 Task: Assign Aaihsa Nishni  as Assignee of Child Issue ChildIssue0043 of Issue Issue0022 in Backlog  in Scrum Project Project0005 in Jira
Action: Mouse moved to (393, 444)
Screenshot: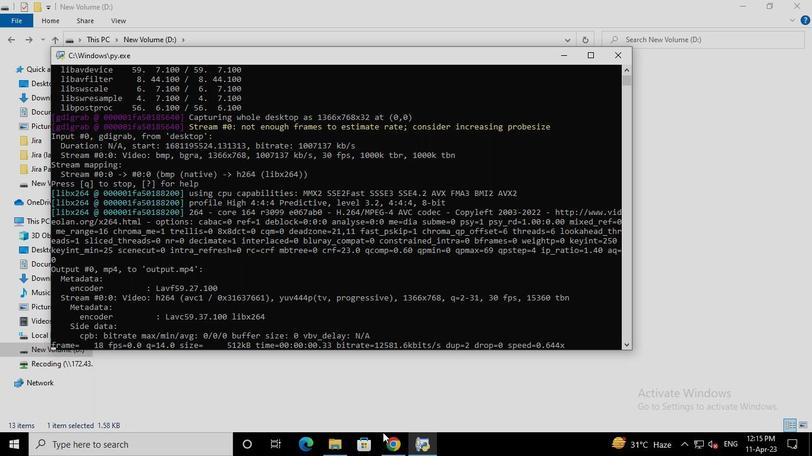 
Action: Mouse pressed left at (393, 444)
Screenshot: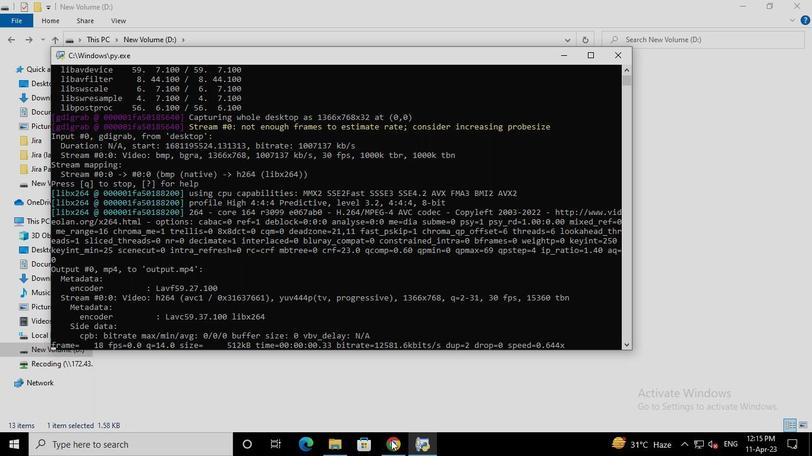
Action: Mouse moved to (105, 183)
Screenshot: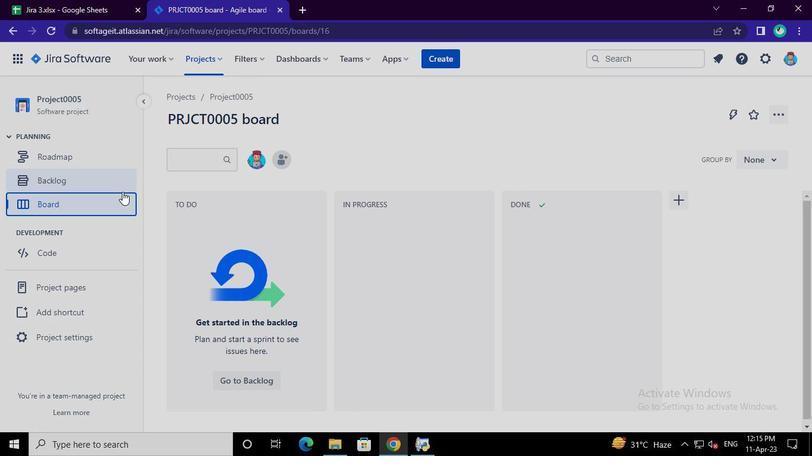 
Action: Mouse pressed left at (105, 183)
Screenshot: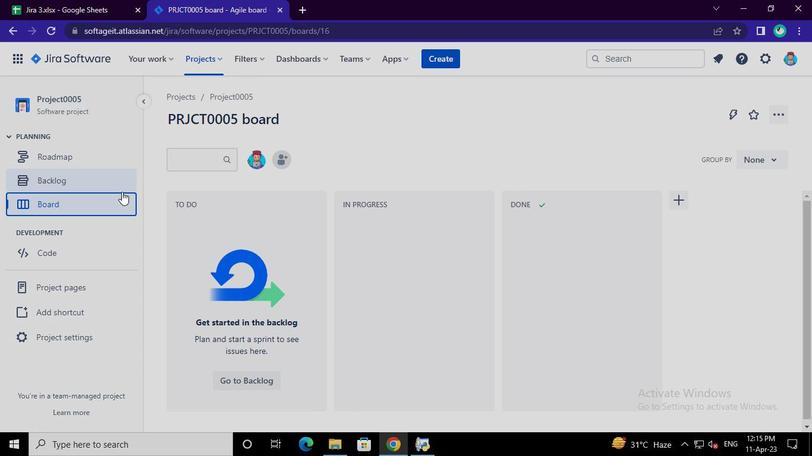 
Action: Mouse moved to (267, 300)
Screenshot: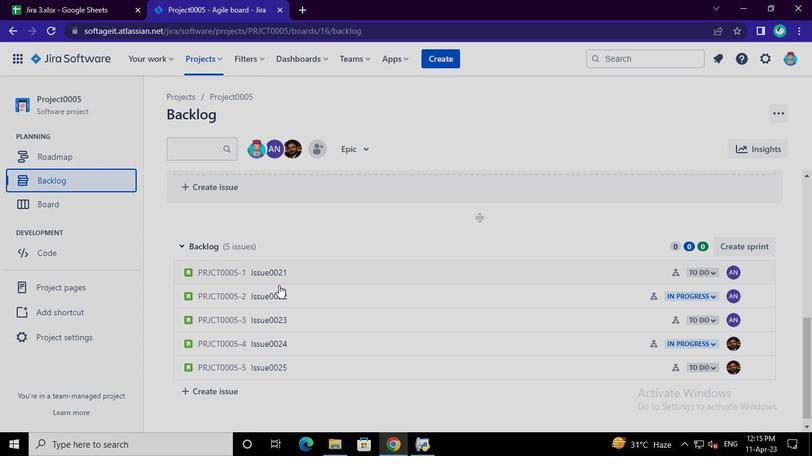 
Action: Mouse pressed left at (267, 300)
Screenshot: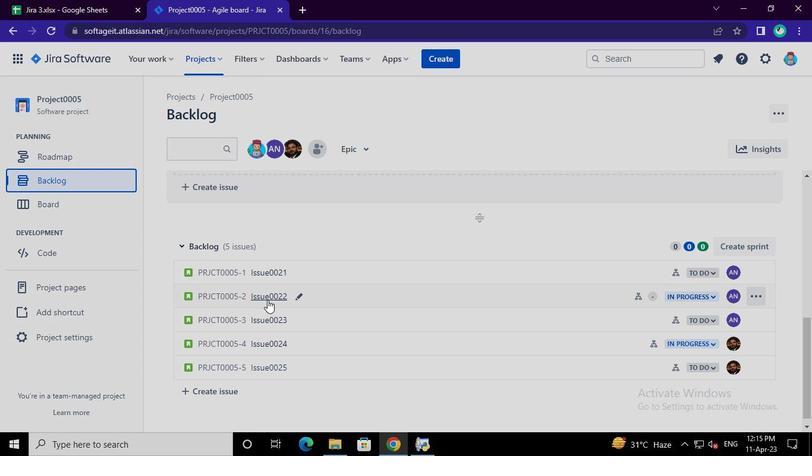 
Action: Mouse moved to (735, 265)
Screenshot: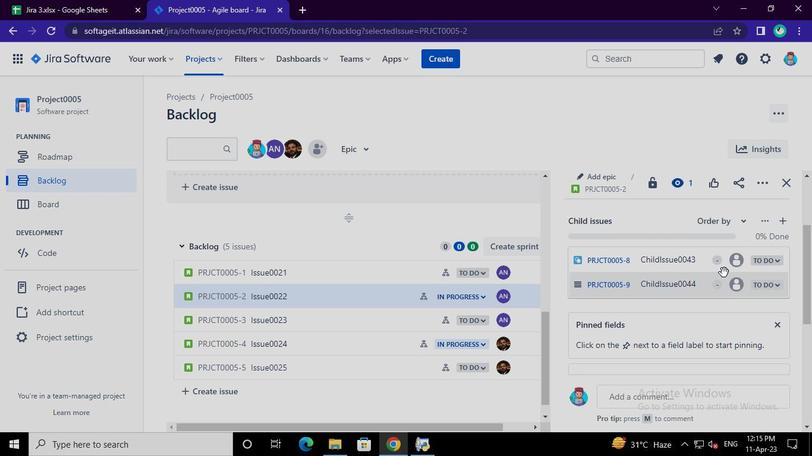 
Action: Mouse pressed left at (735, 265)
Screenshot: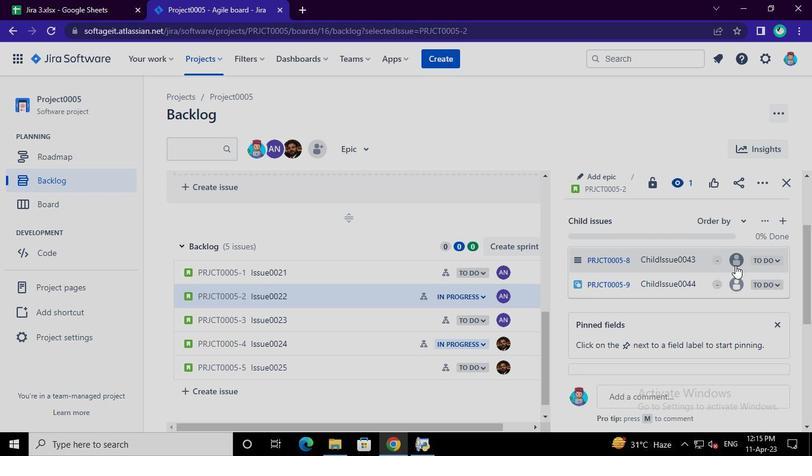
Action: Mouse moved to (663, 281)
Screenshot: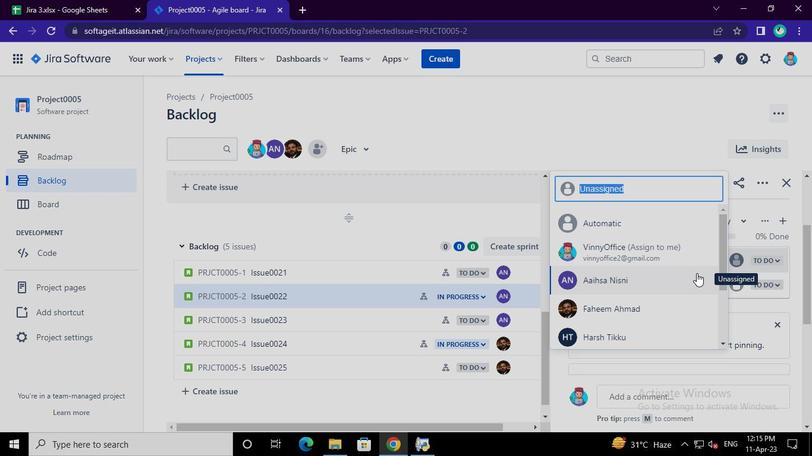 
Action: Mouse pressed left at (663, 281)
Screenshot: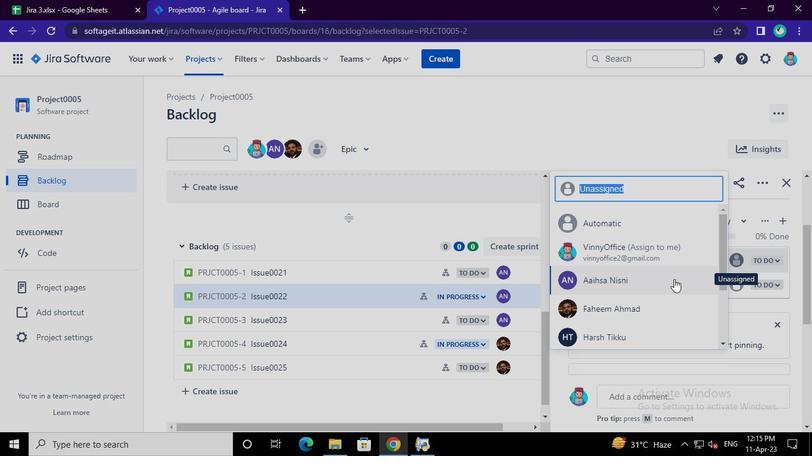 
Action: Mouse moved to (430, 446)
Screenshot: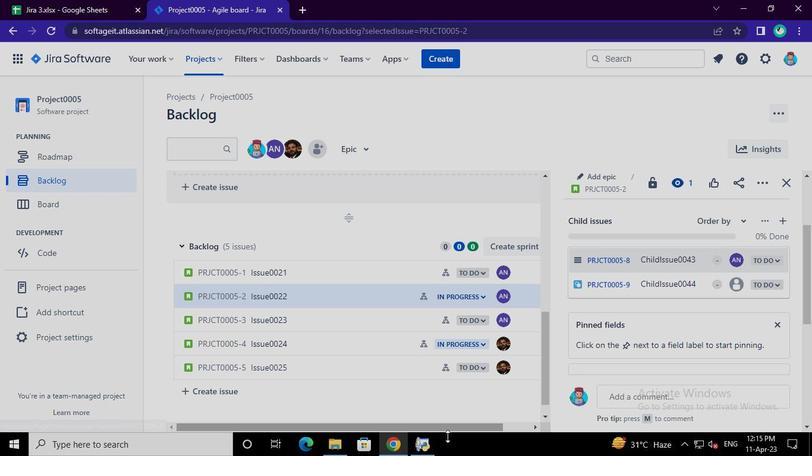 
Action: Mouse pressed left at (430, 446)
Screenshot: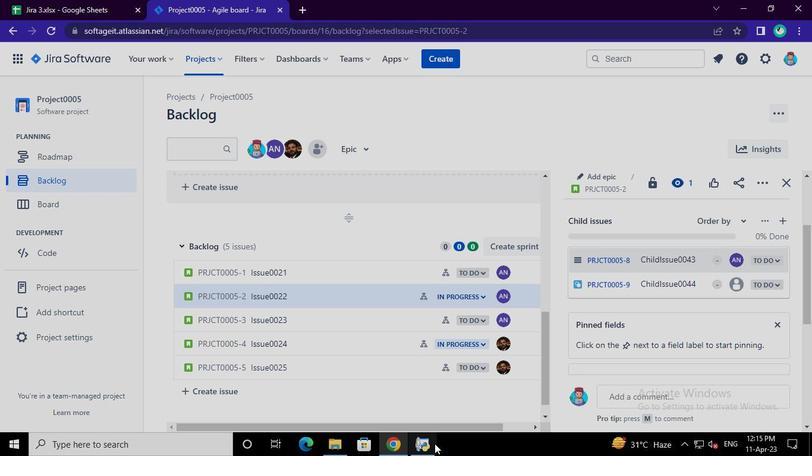 
Action: Mouse moved to (621, 61)
Screenshot: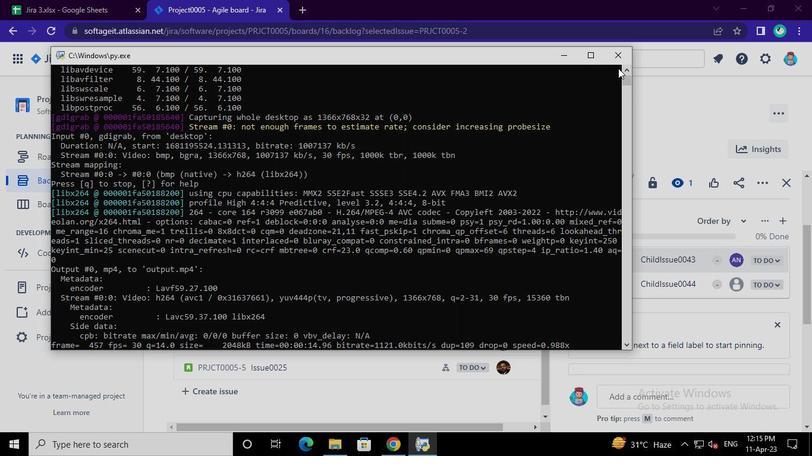 
Action: Mouse pressed left at (621, 61)
Screenshot: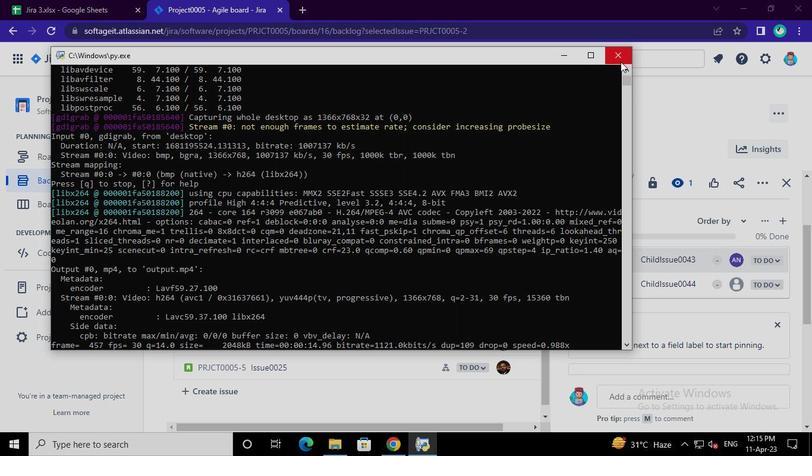 
